 Task: Enable the full-page accessibility tree.
Action: Mouse moved to (969, 28)
Screenshot: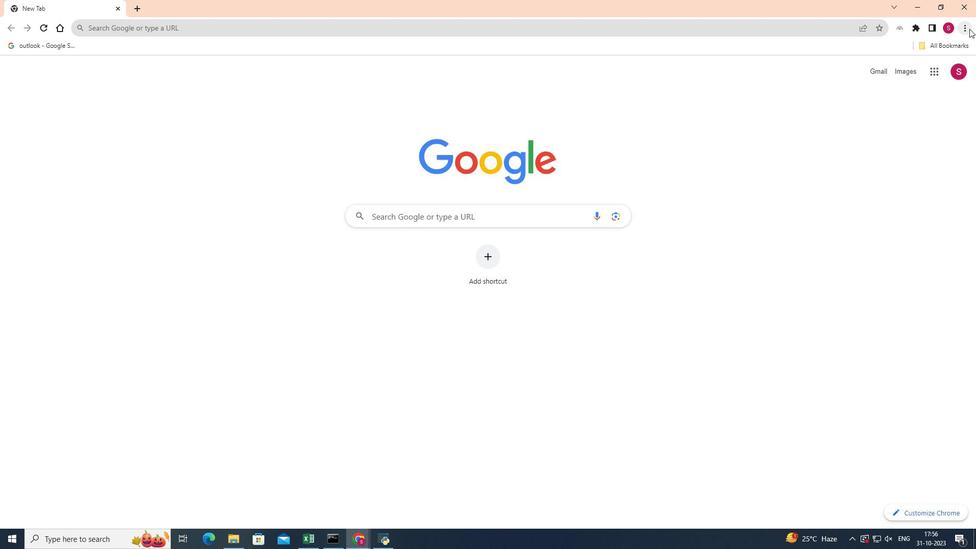 
Action: Mouse pressed left at (969, 28)
Screenshot: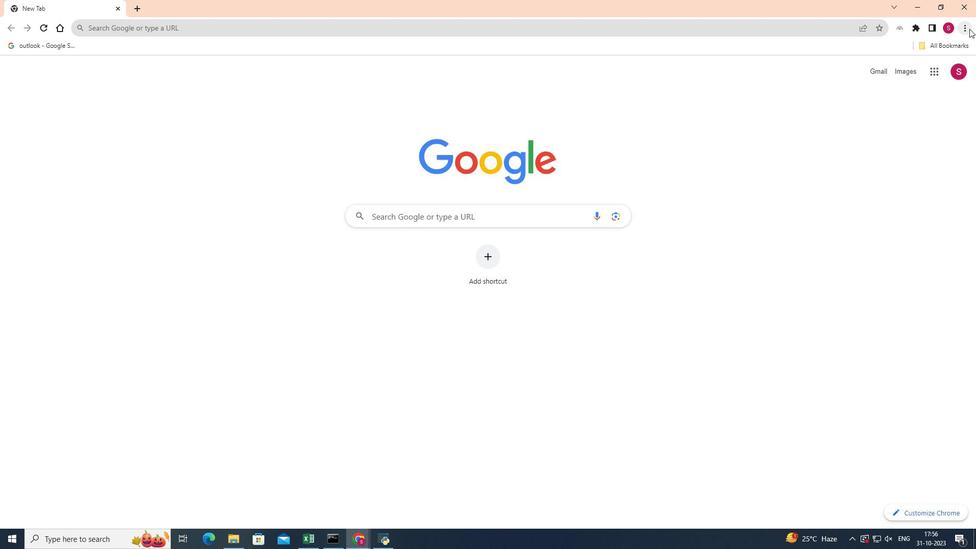 
Action: Mouse moved to (868, 185)
Screenshot: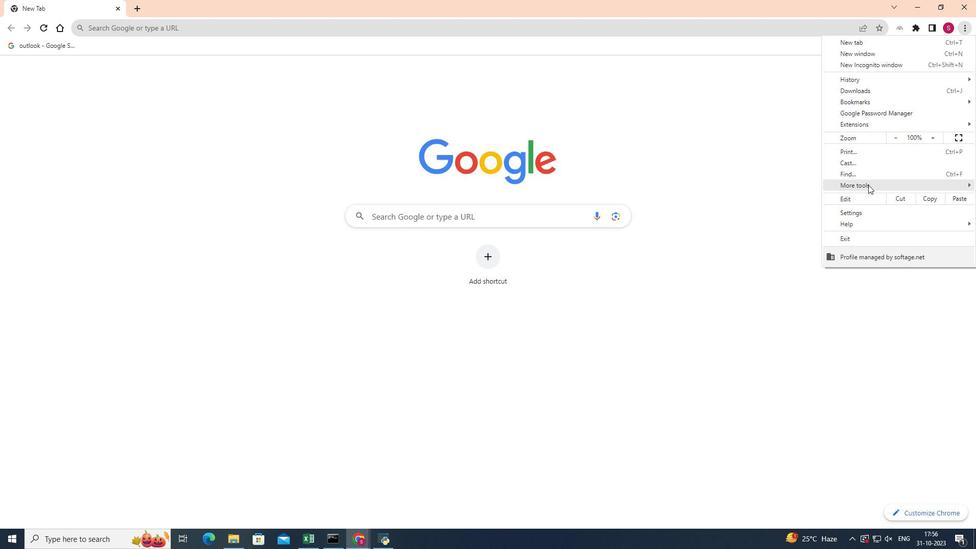 
Action: Mouse pressed left at (868, 185)
Screenshot: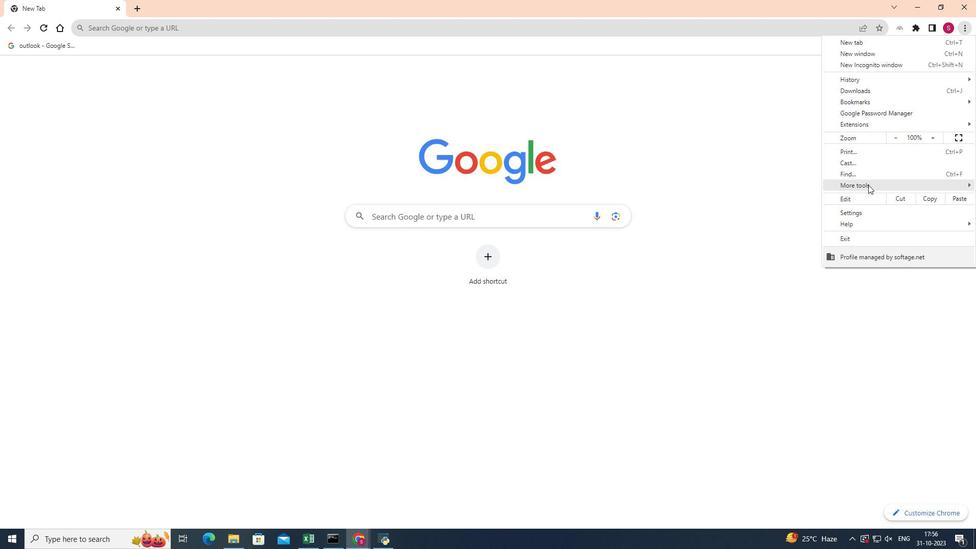 
Action: Mouse moved to (761, 262)
Screenshot: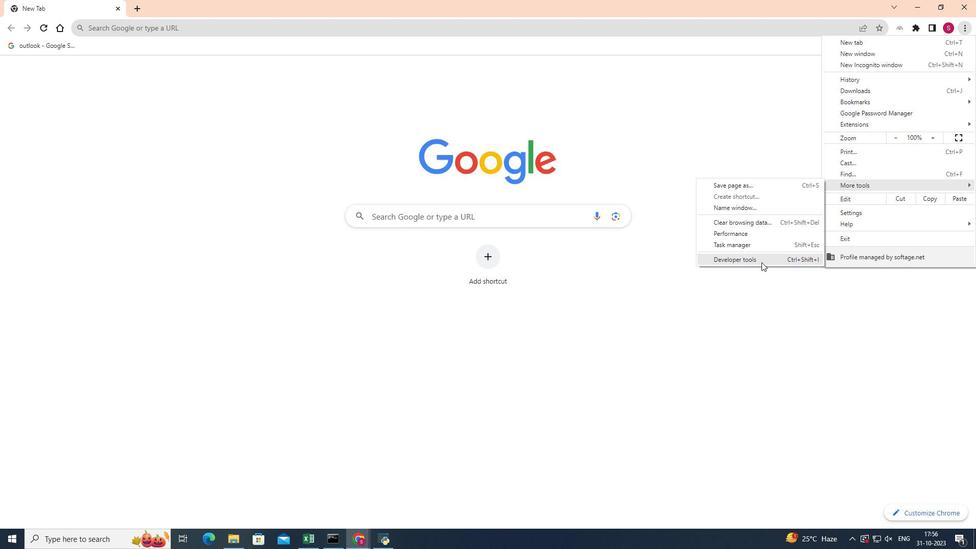 
Action: Mouse pressed left at (761, 262)
Screenshot: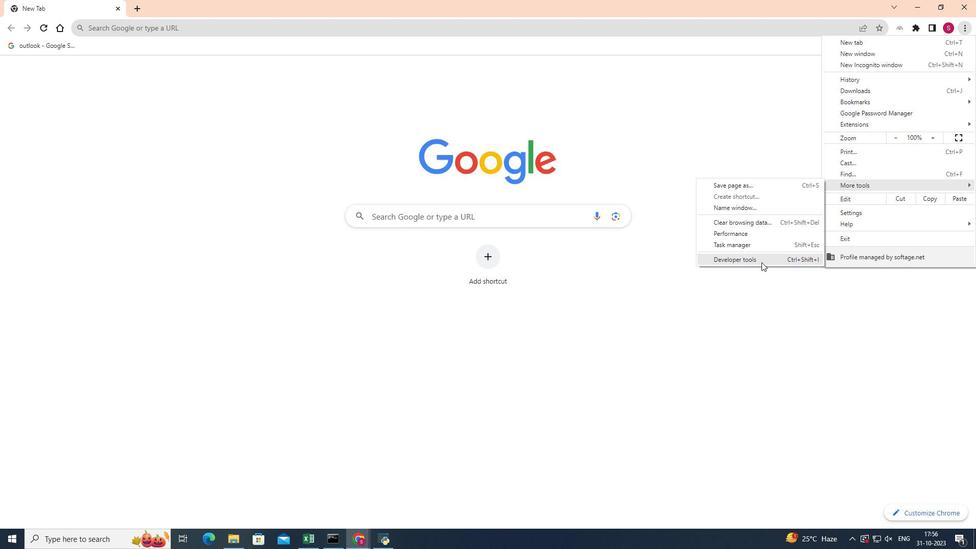 
Action: Mouse moved to (951, 411)
Screenshot: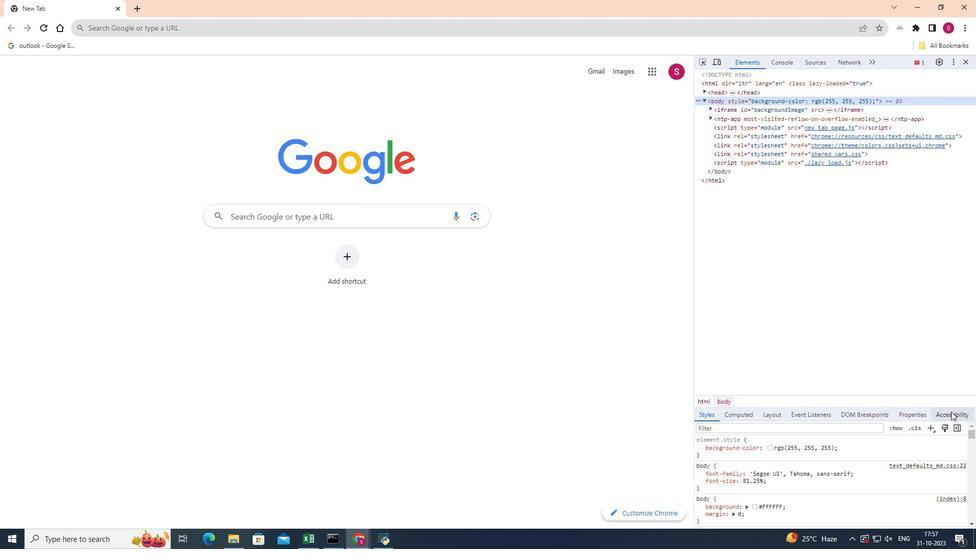 
Action: Mouse pressed left at (951, 411)
Screenshot: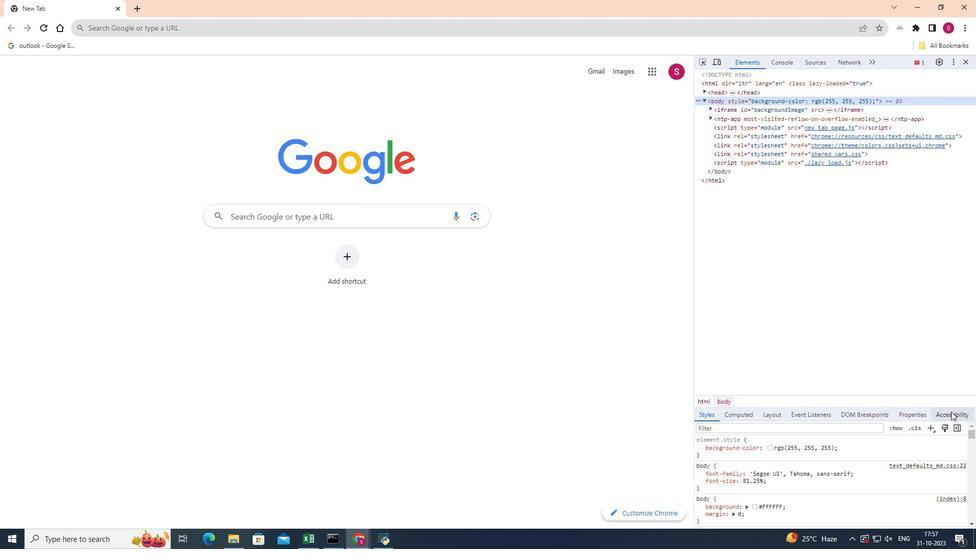 
Action: Mouse moved to (701, 440)
Screenshot: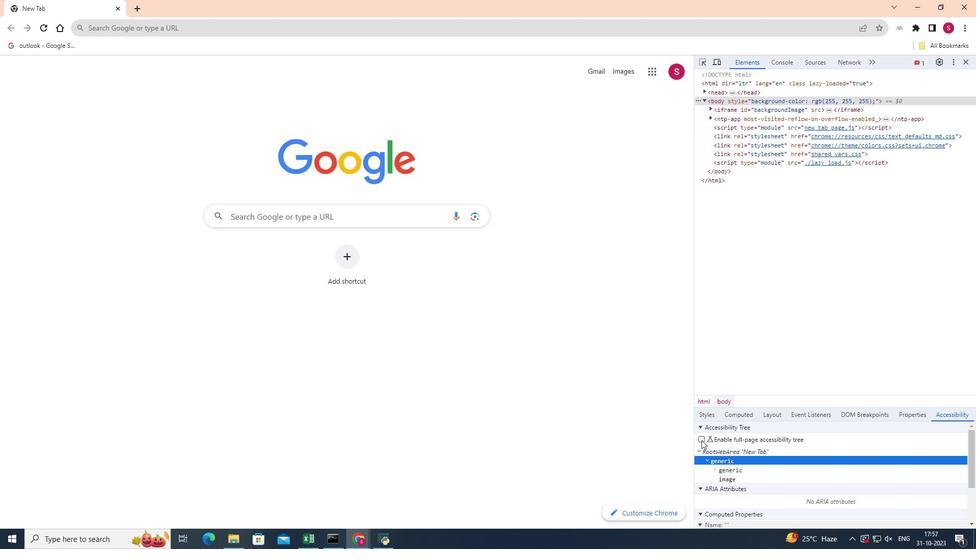 
Action: Mouse pressed left at (701, 440)
Screenshot: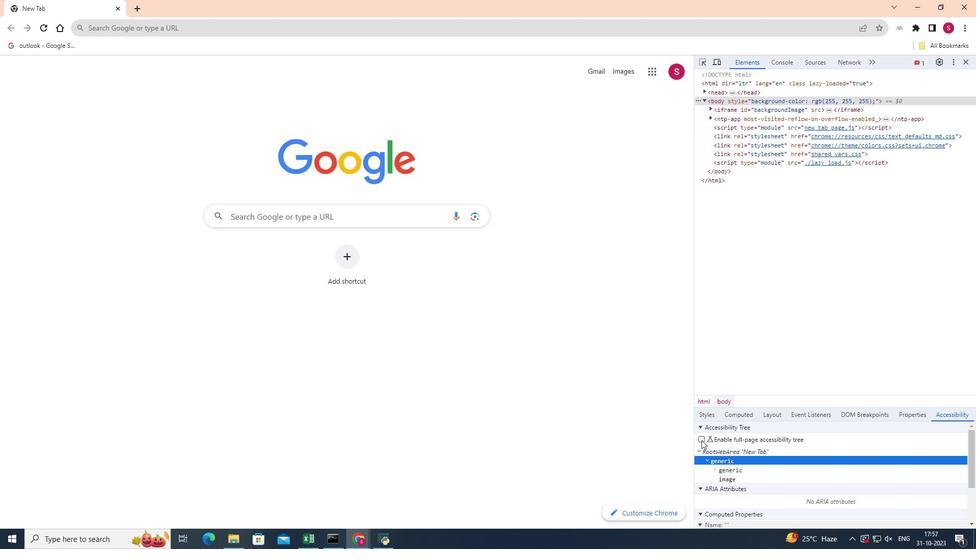 
Action: Mouse moved to (718, 441)
Screenshot: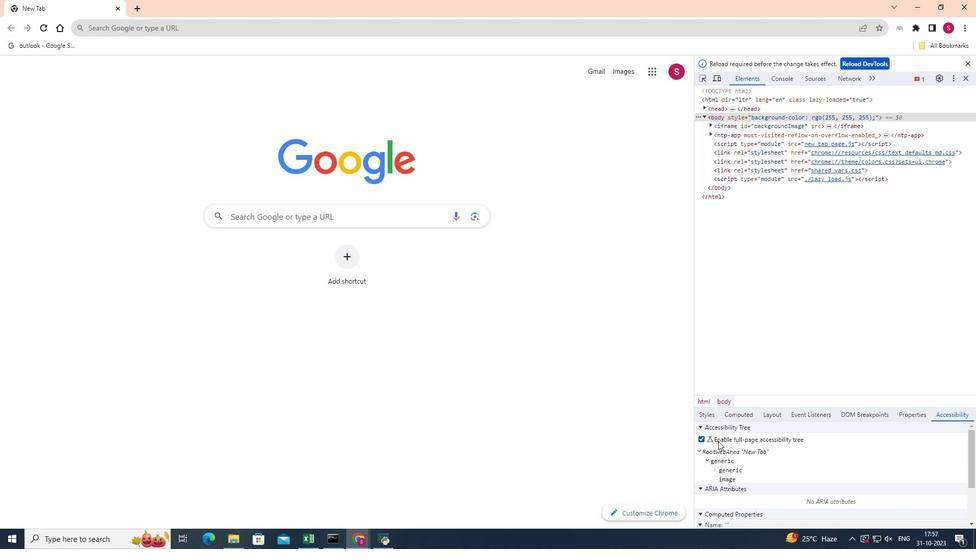
